 Task: For heading Calibri with Bold.  font size for heading24,  'Change the font style of data to'Bell MT.  and font size to 16,  Change the alignment of both headline & data to Align middle & Align Center.  In the sheet  Data Analysis Template Workbook Sheet
Action: Mouse moved to (31, 134)
Screenshot: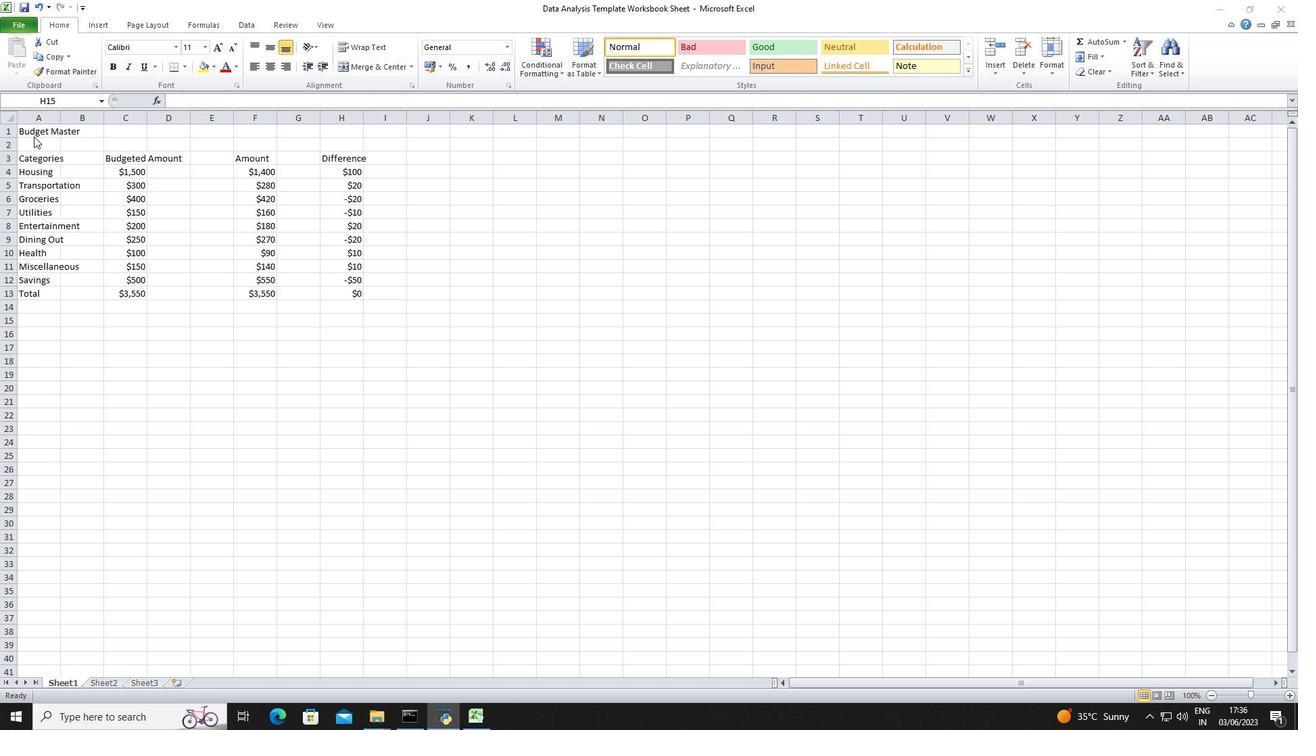 
Action: Mouse pressed left at (31, 134)
Screenshot: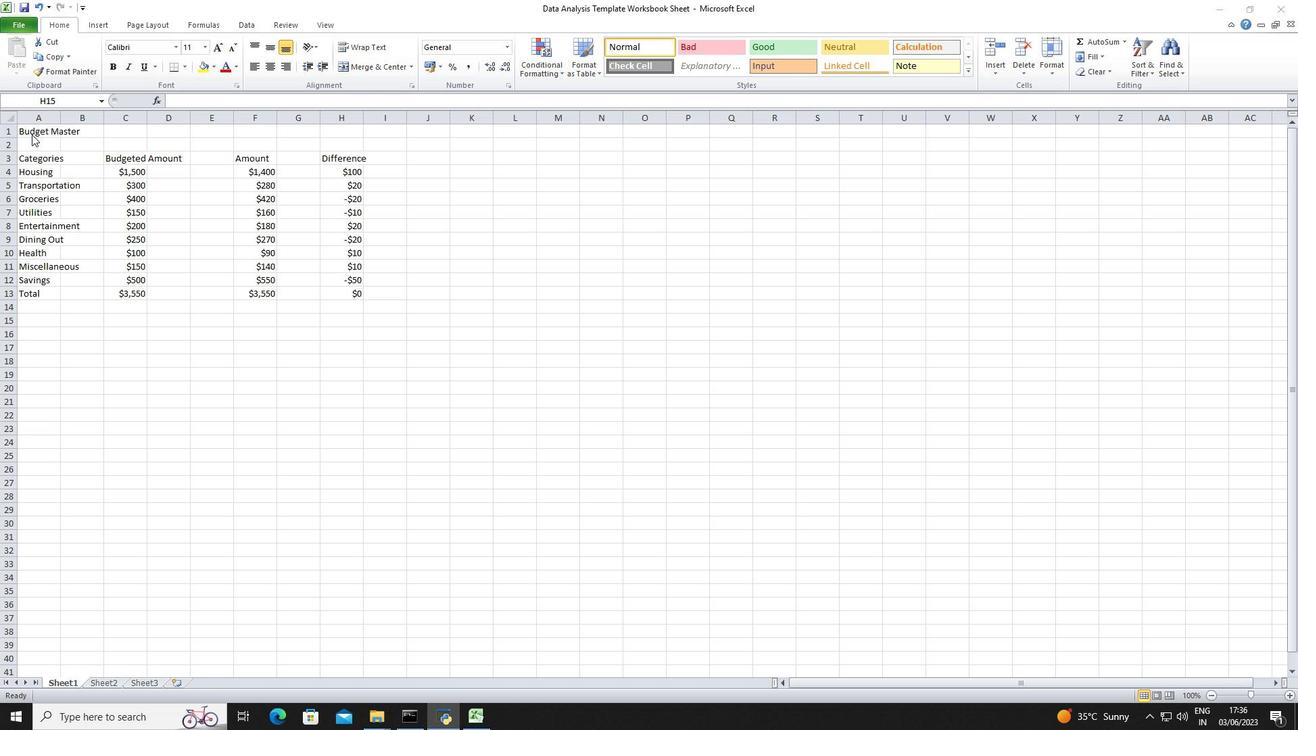 
Action: Mouse moved to (44, 135)
Screenshot: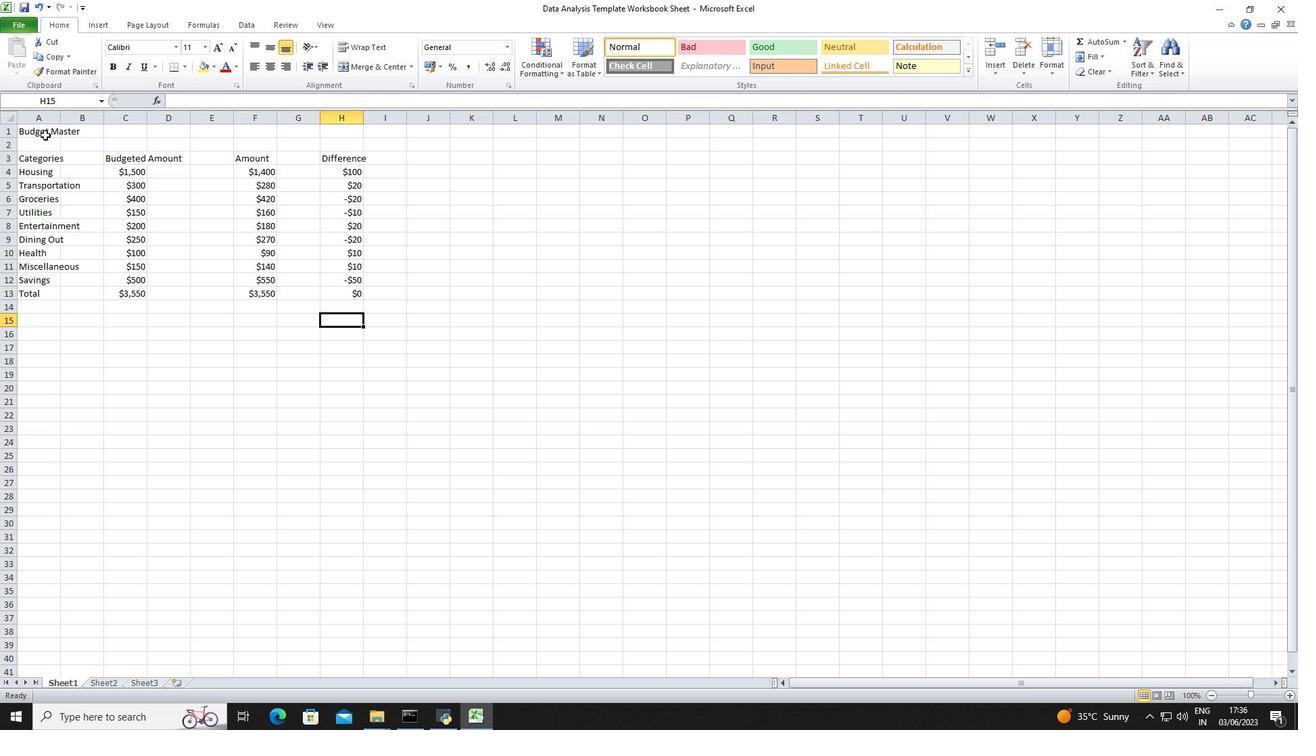
Action: Mouse pressed left at (44, 135)
Screenshot: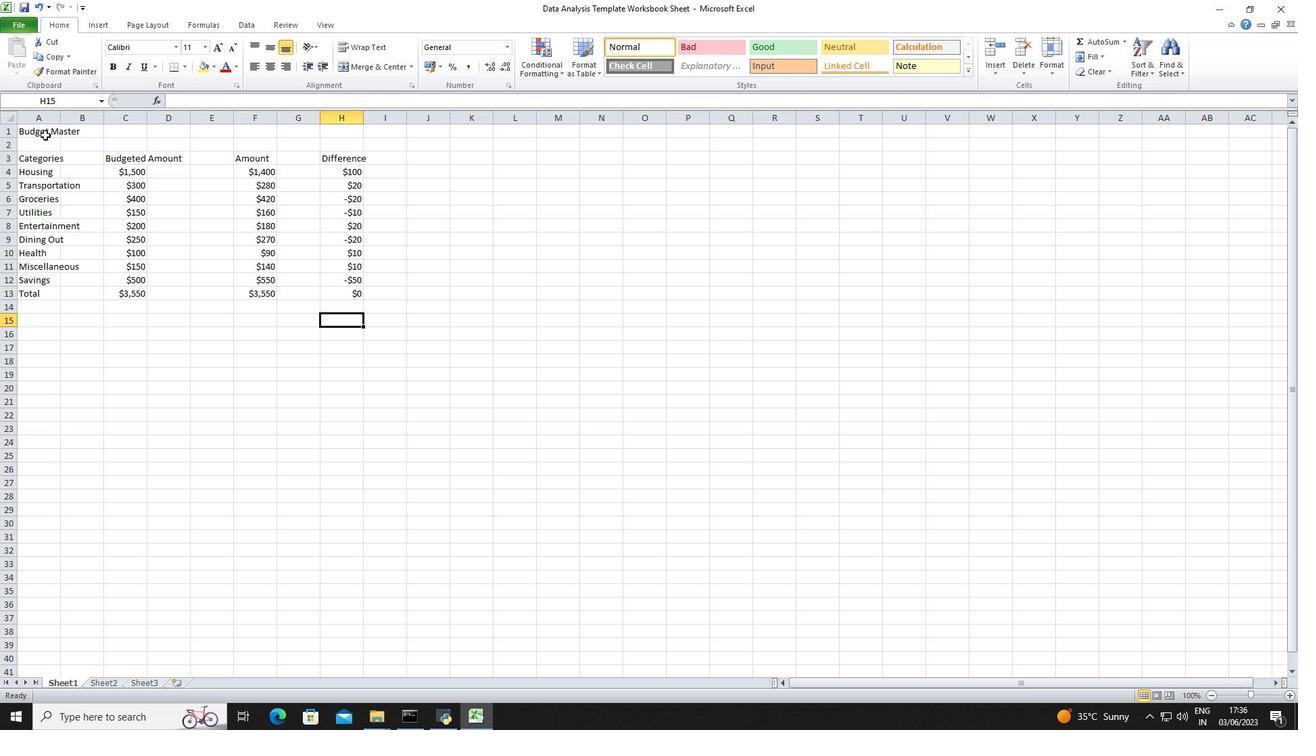 
Action: Mouse moved to (140, 48)
Screenshot: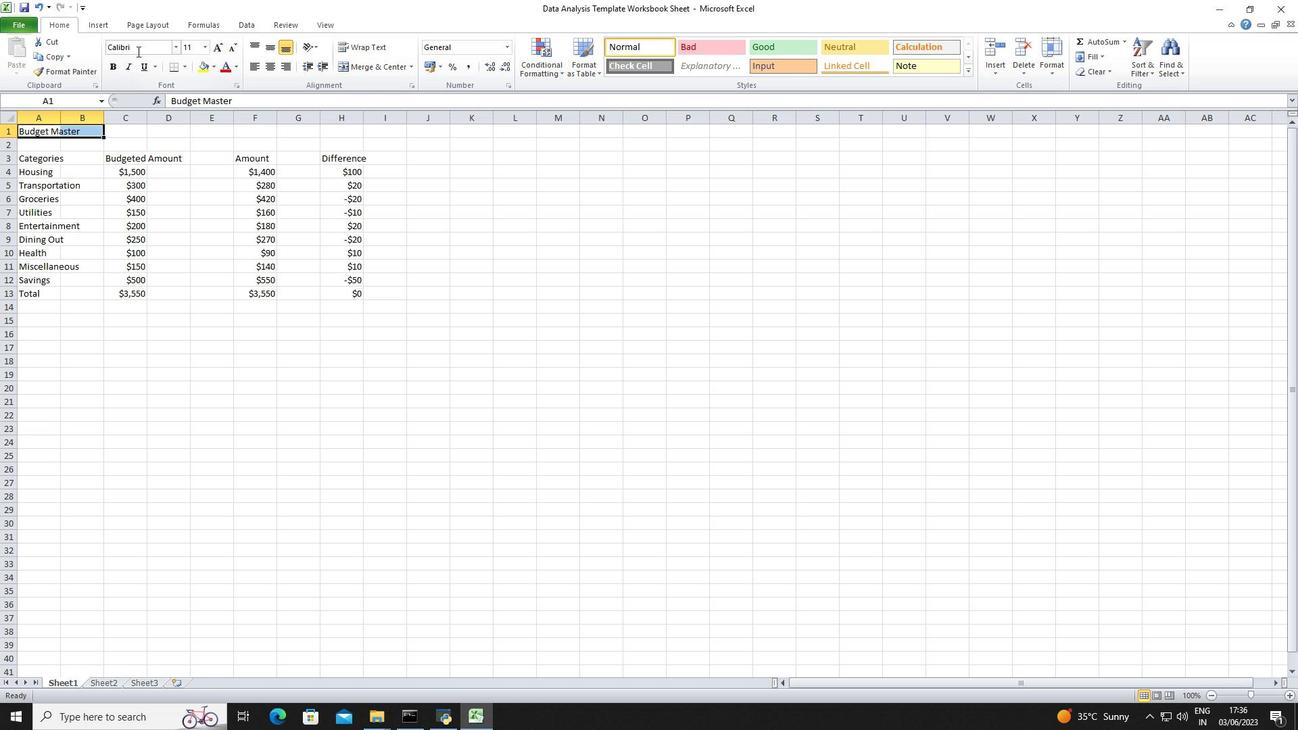 
Action: Mouse pressed left at (140, 48)
Screenshot: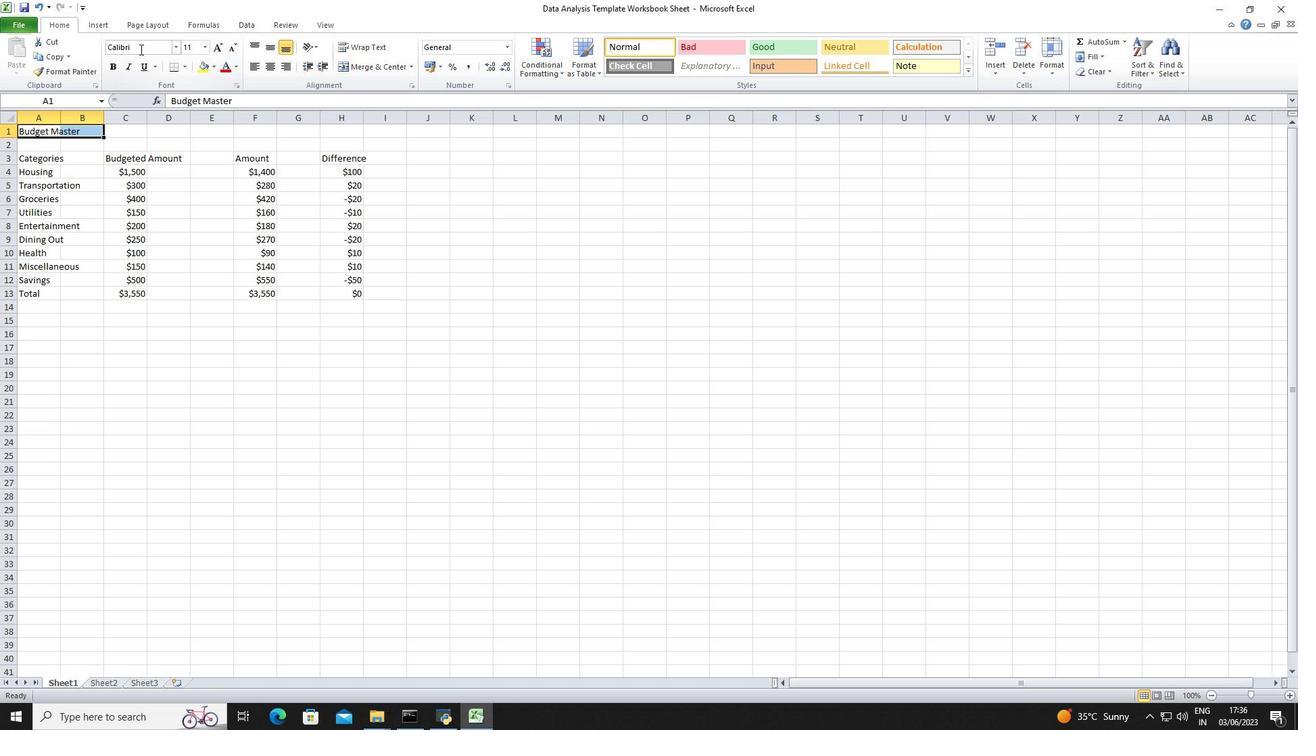 
Action: Key pressed <Key.enter>
Screenshot: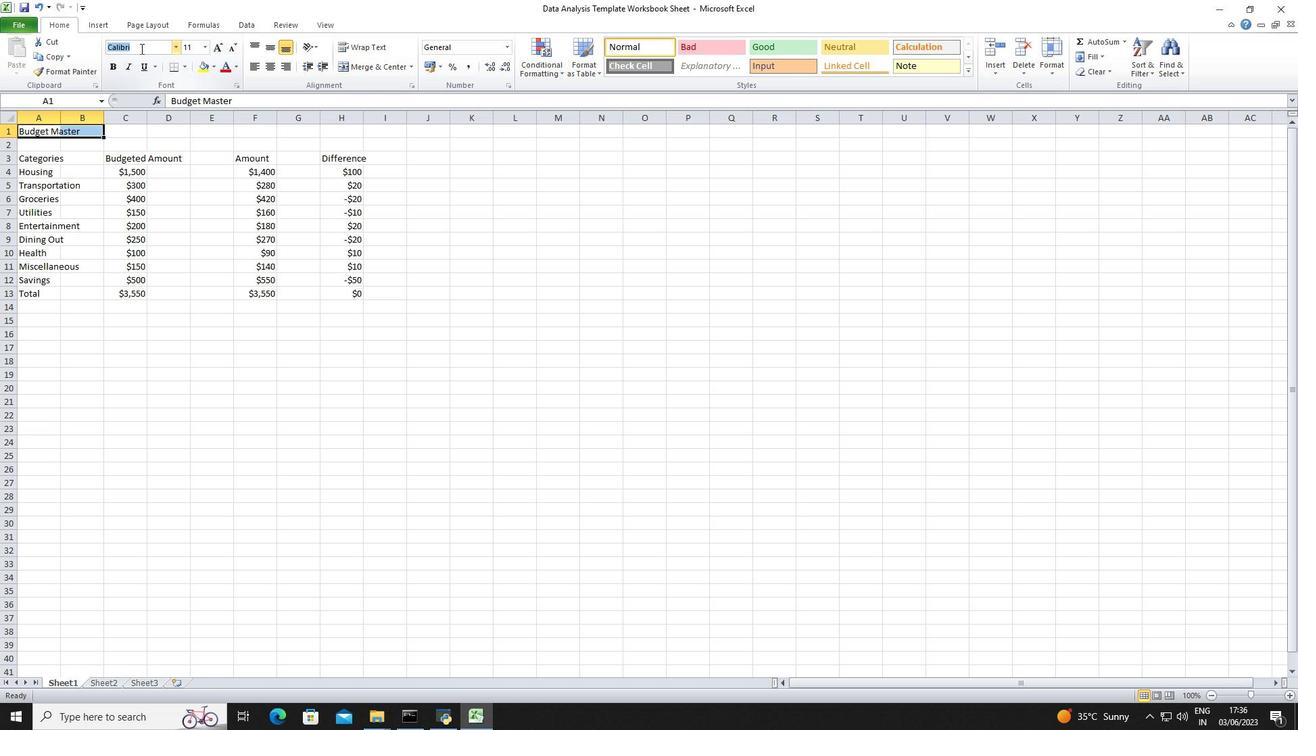 
Action: Mouse moved to (113, 67)
Screenshot: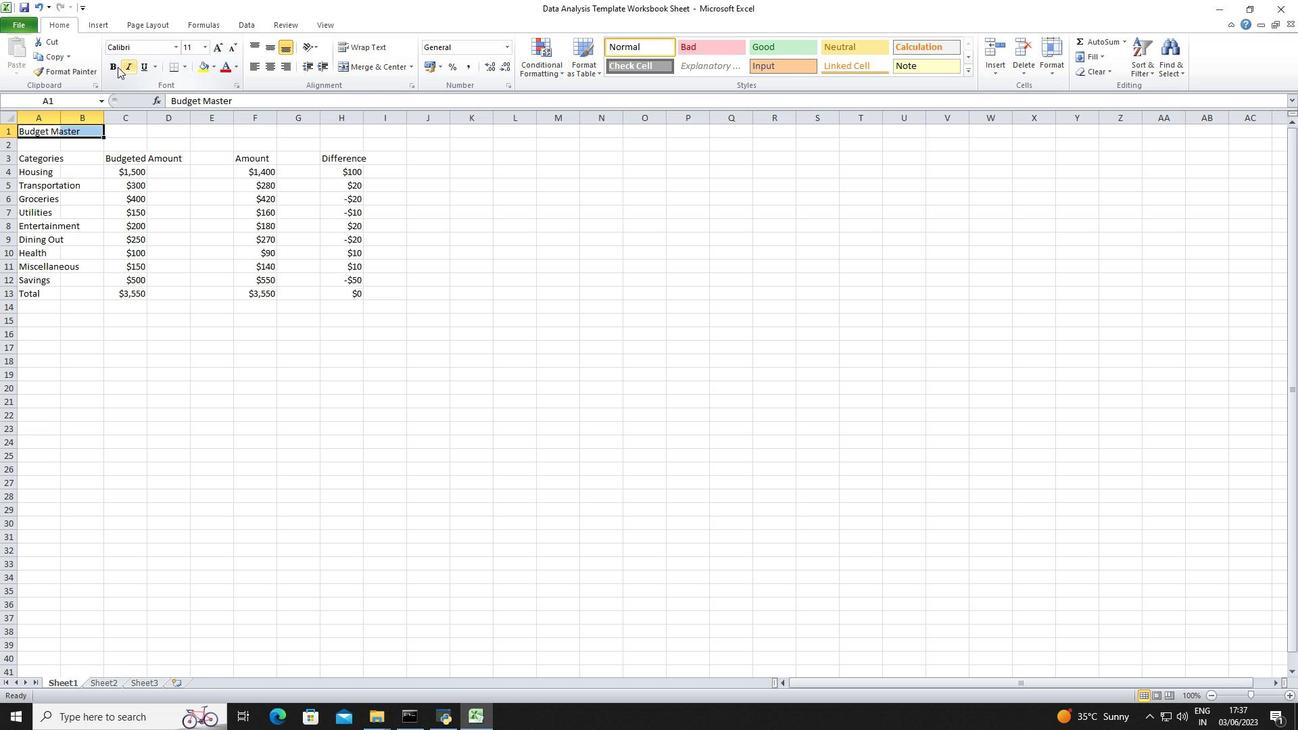 
Action: Mouse pressed left at (113, 67)
Screenshot: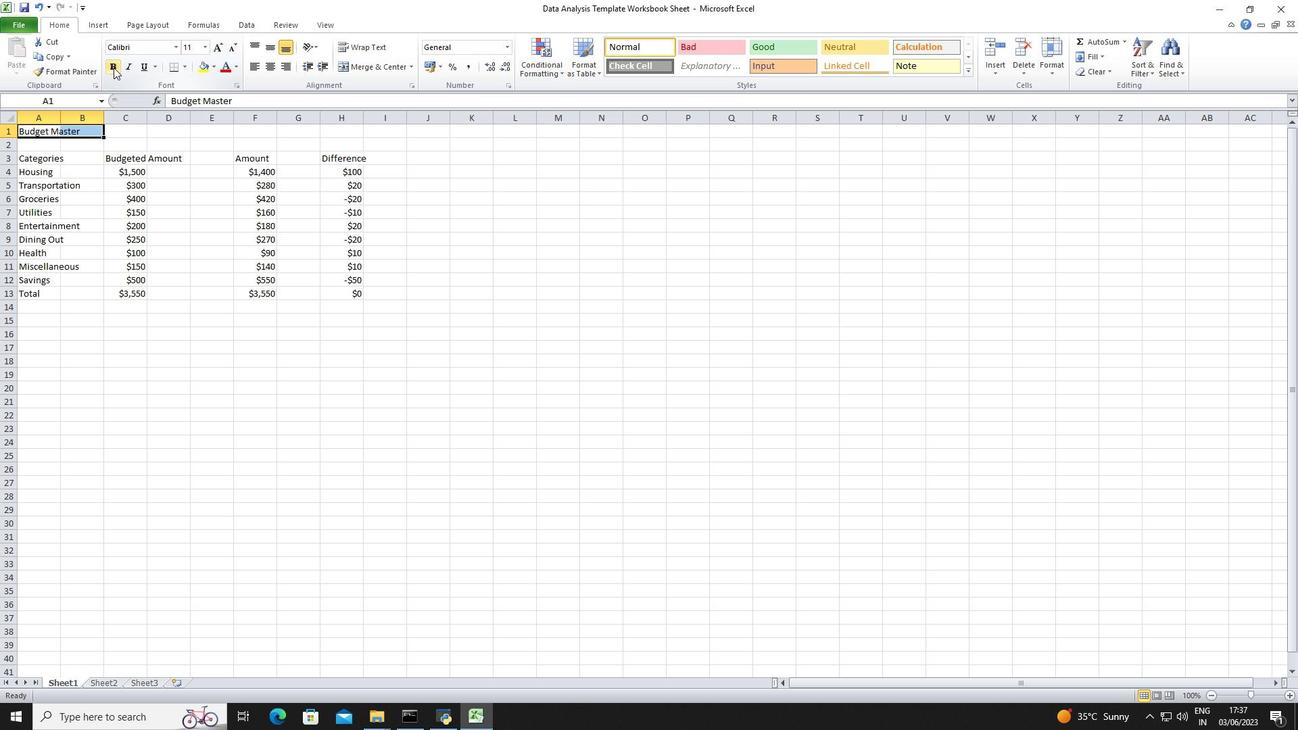 
Action: Mouse moved to (83, 165)
Screenshot: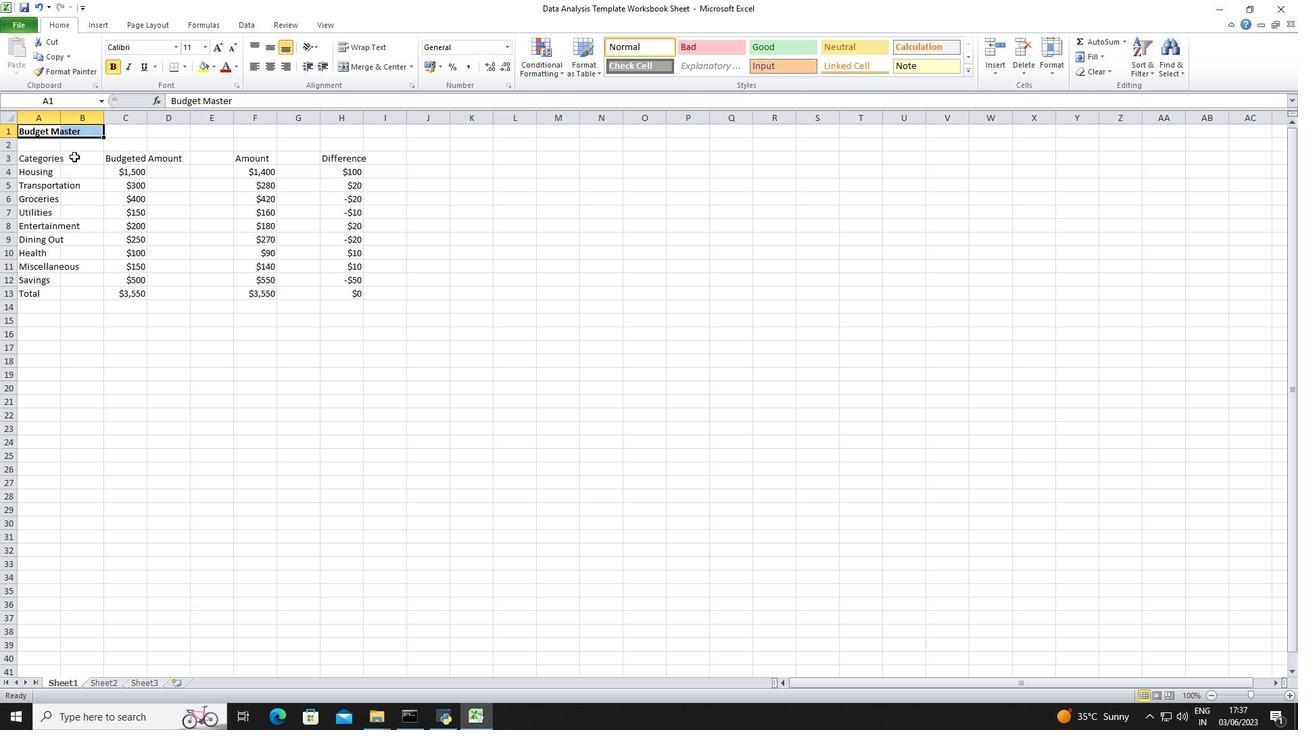 
Action: Mouse pressed left at (72, 159)
Screenshot: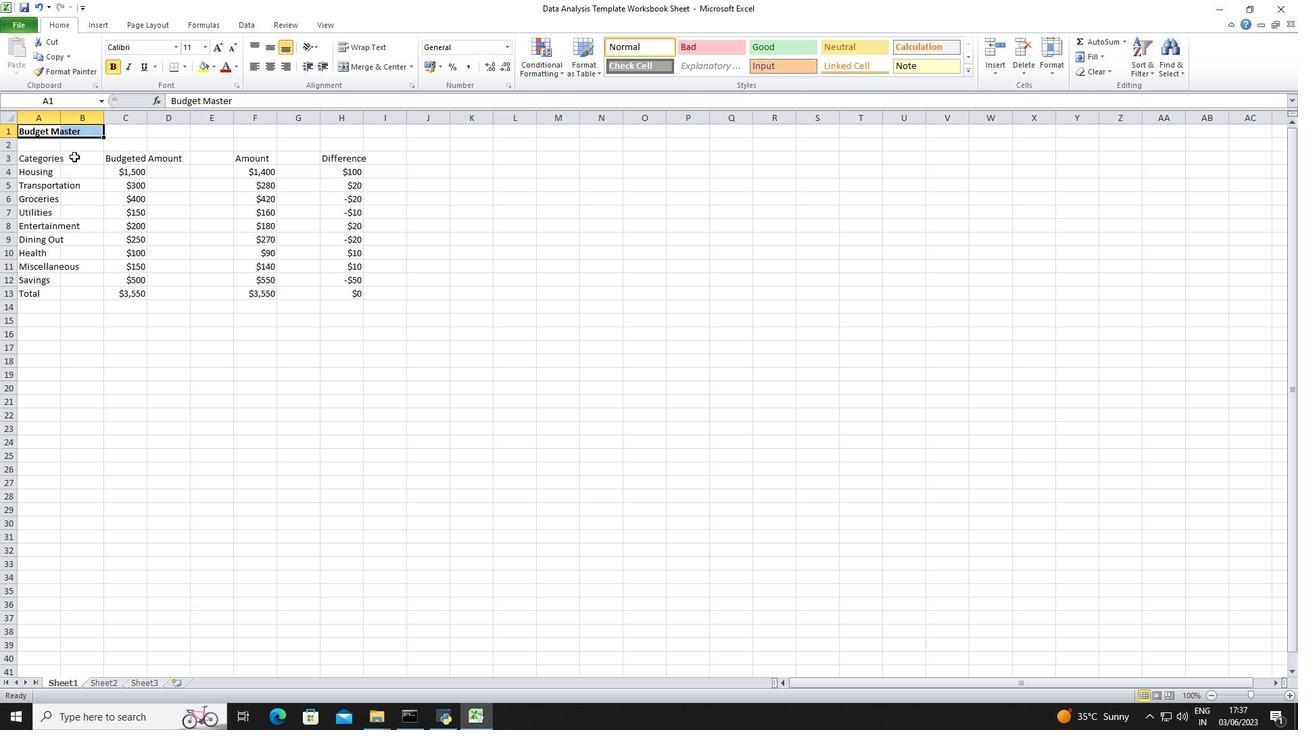 
Action: Mouse moved to (38, 161)
Screenshot: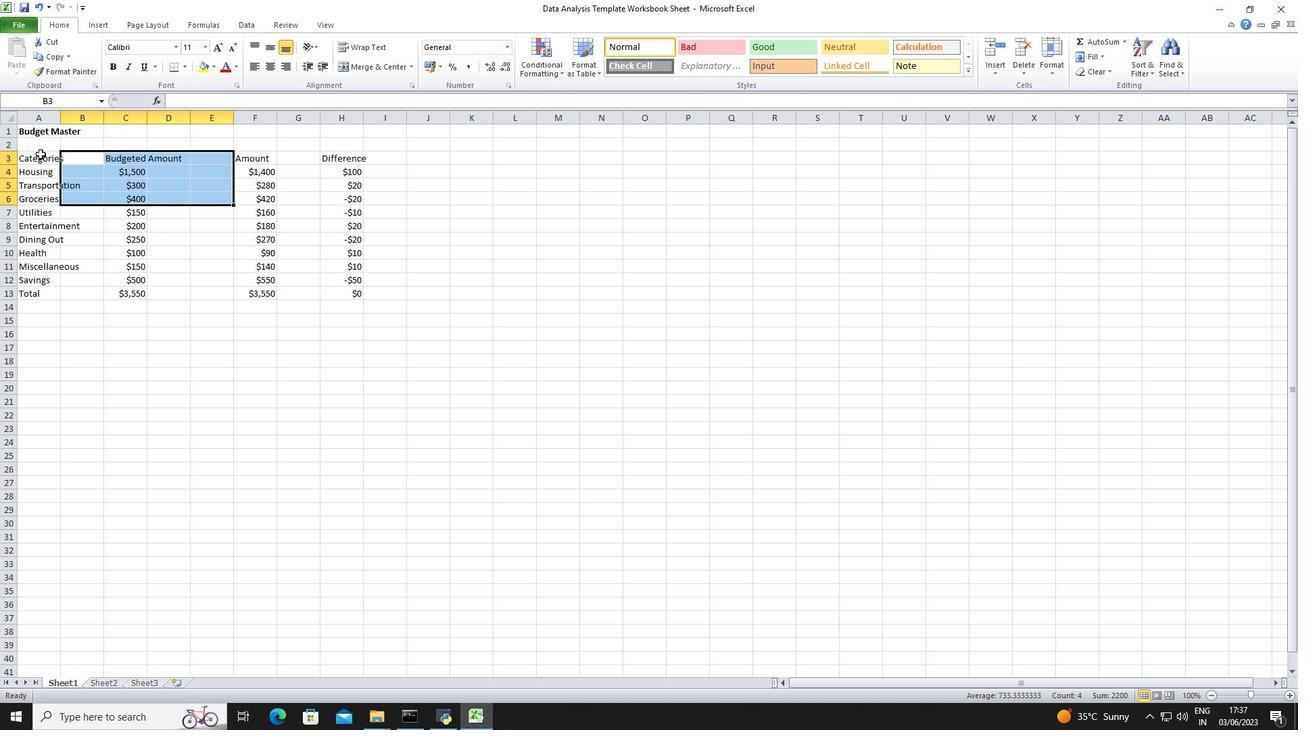 
Action: Mouse pressed left at (38, 161)
Screenshot: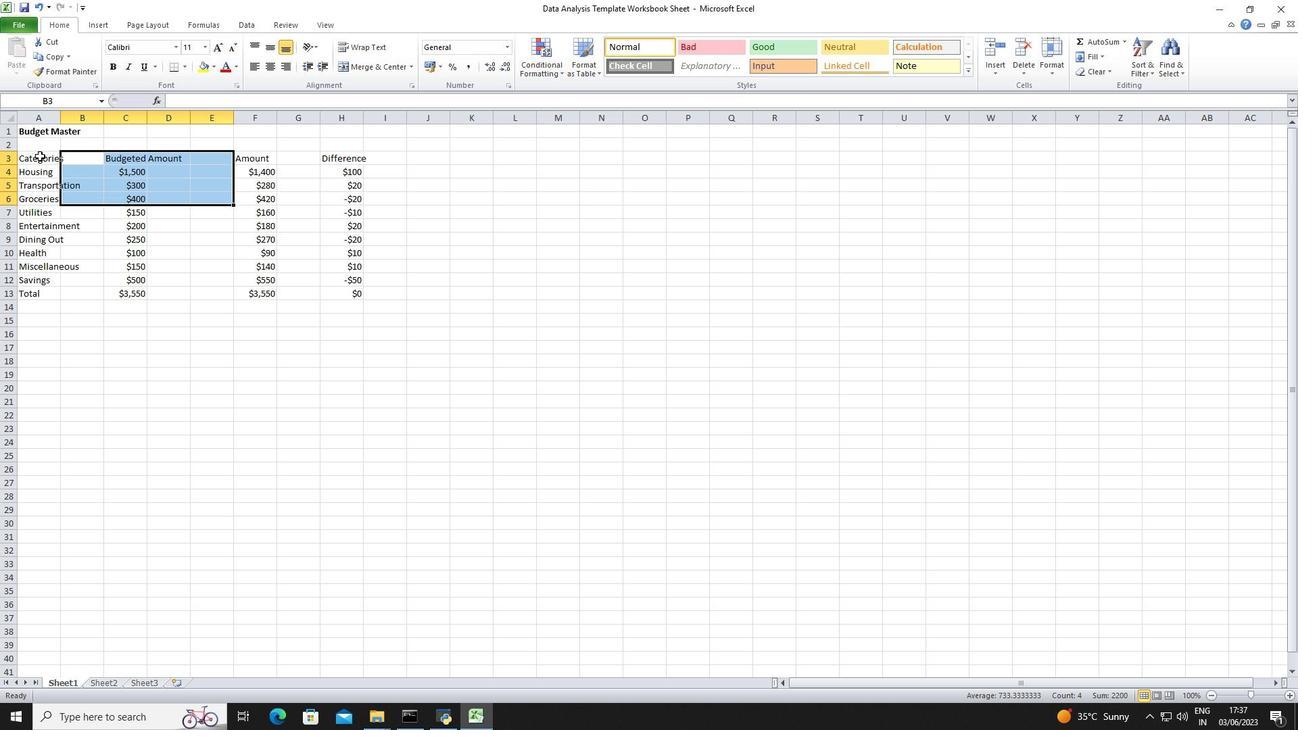 
Action: Mouse moved to (141, 45)
Screenshot: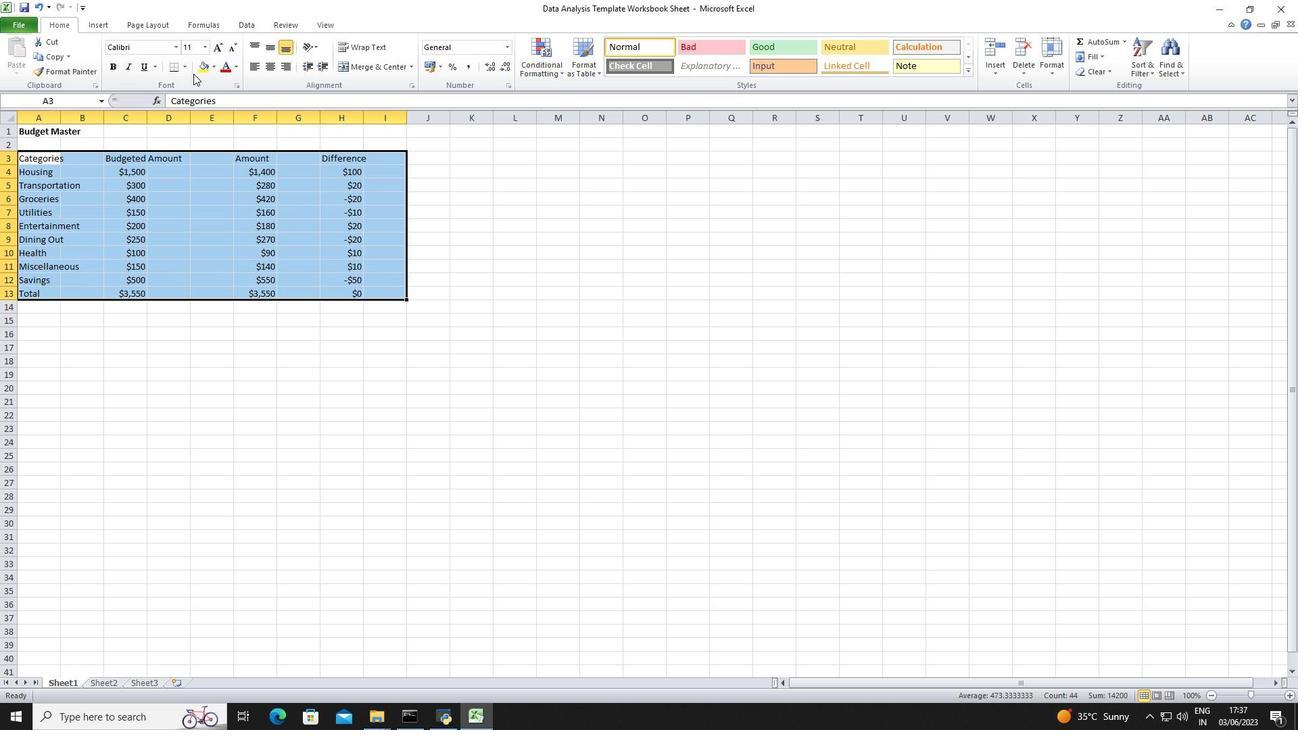 
Action: Mouse pressed left at (141, 45)
Screenshot: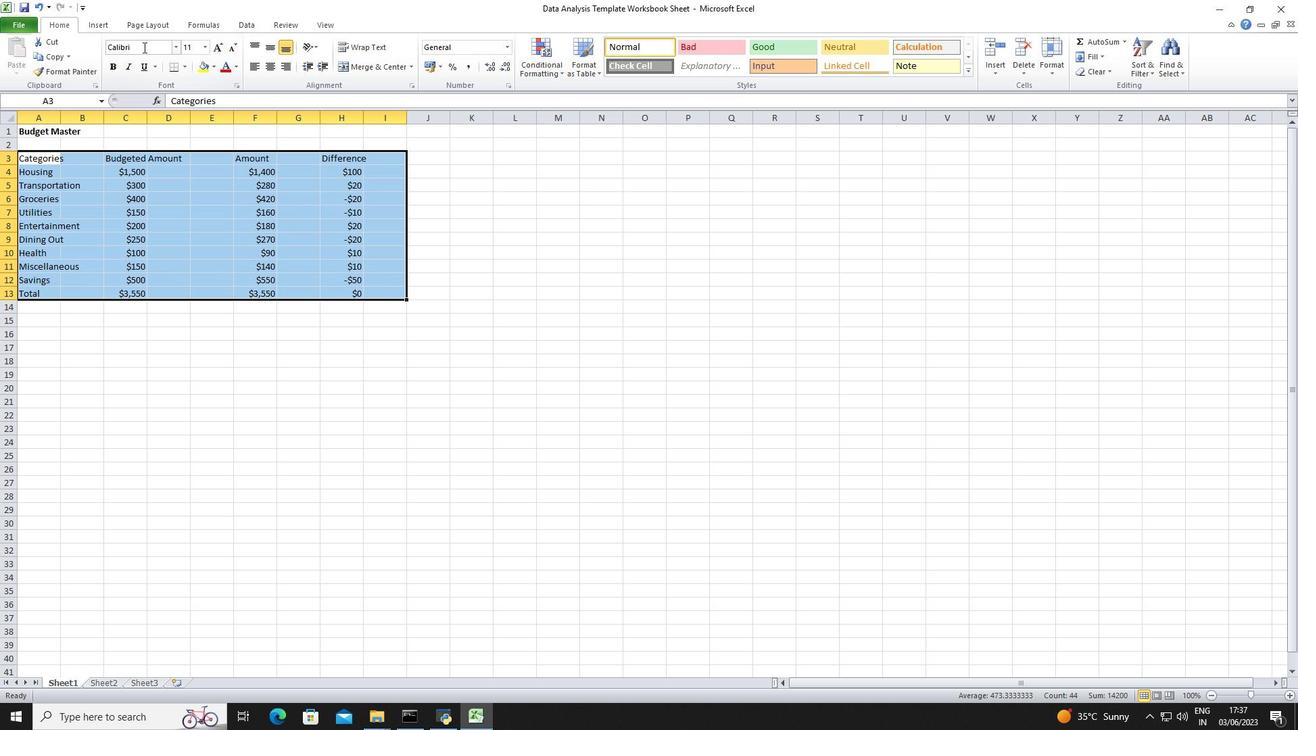 
Action: Key pressed <Key.shift>Bell<Key.space><Key.shift>MT<Key.enter>
Screenshot: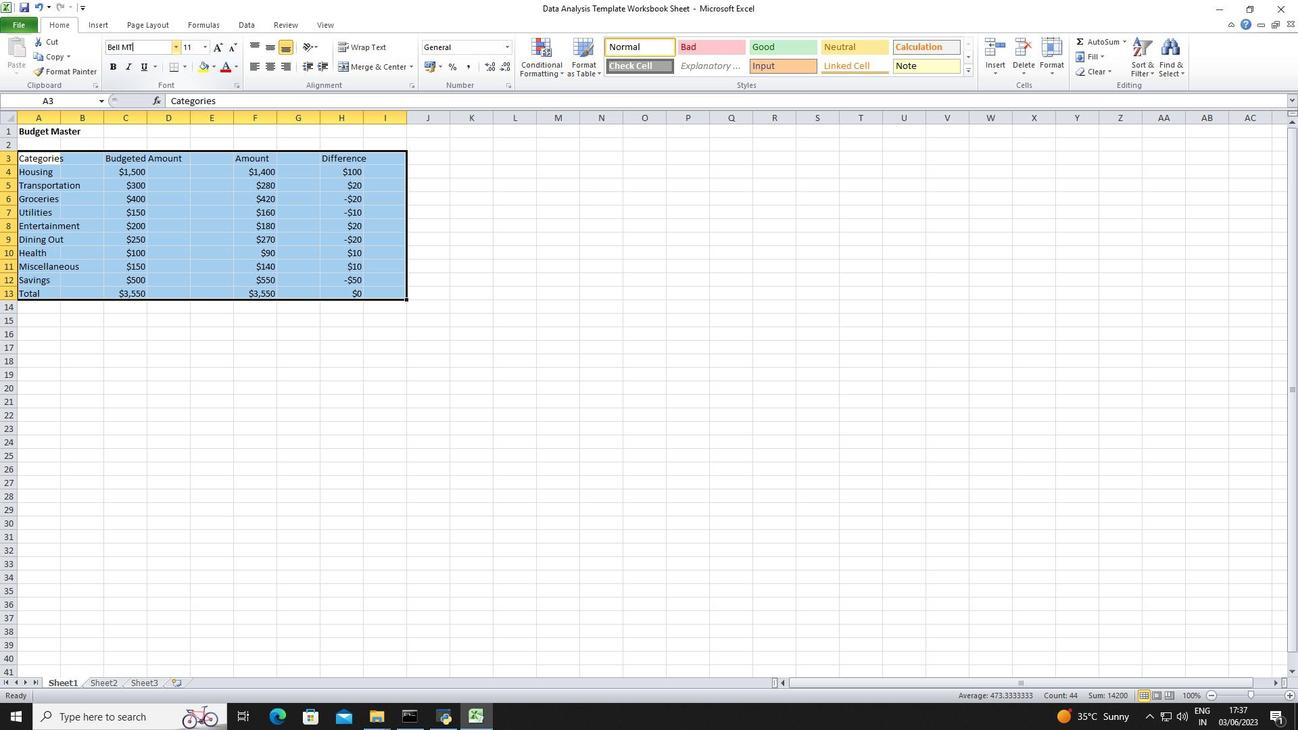 
Action: Mouse moved to (202, 48)
Screenshot: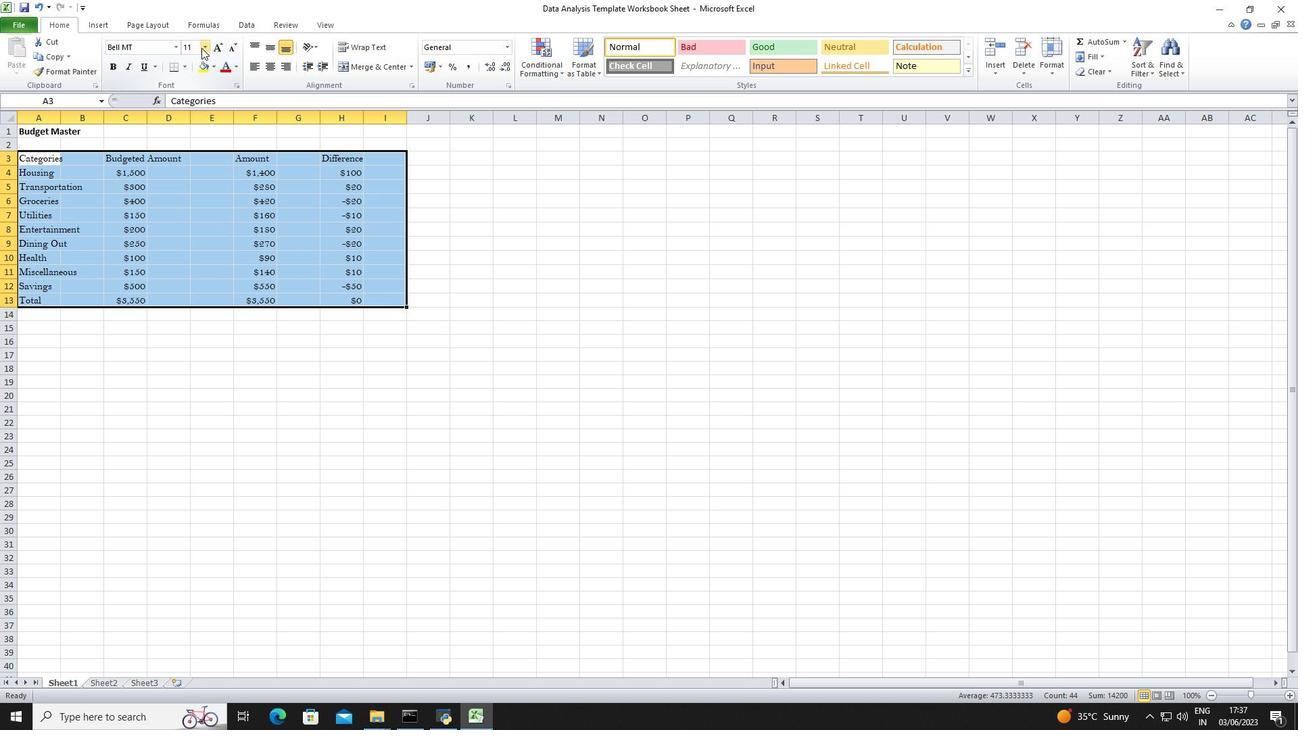 
Action: Mouse pressed left at (202, 48)
Screenshot: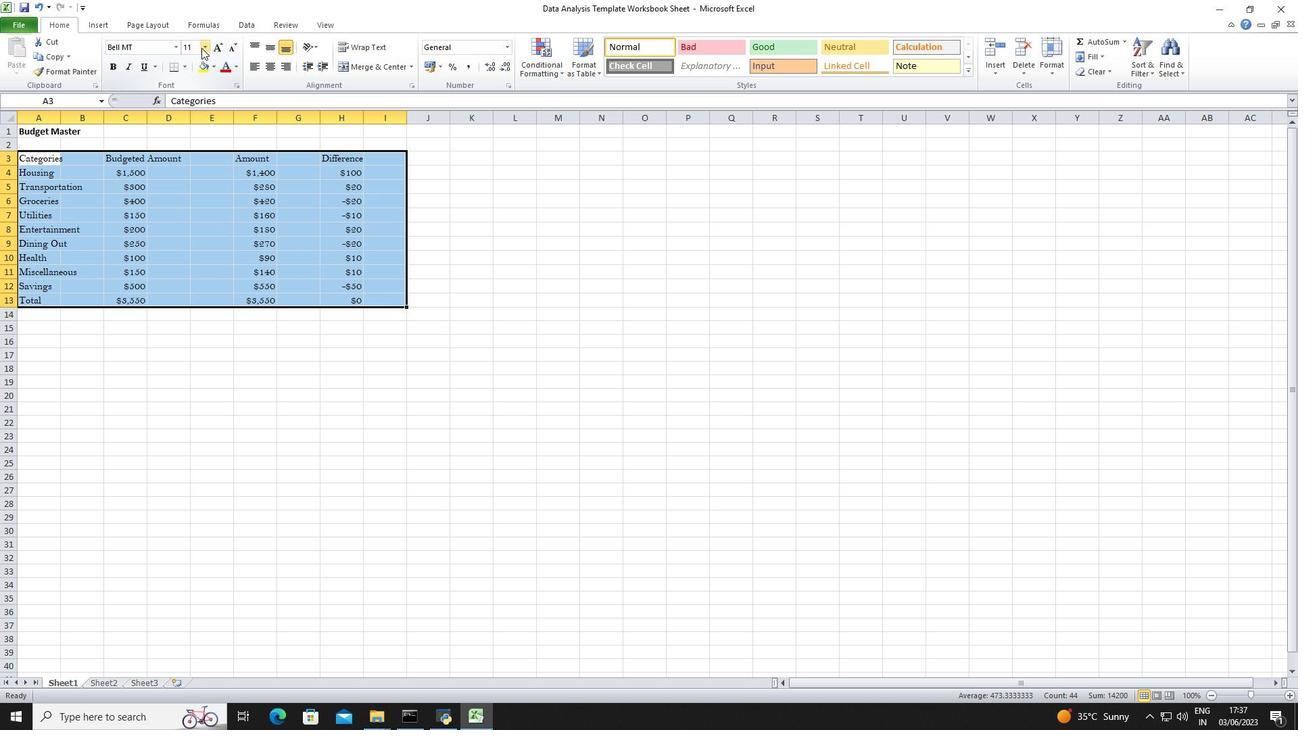 
Action: Mouse moved to (193, 127)
Screenshot: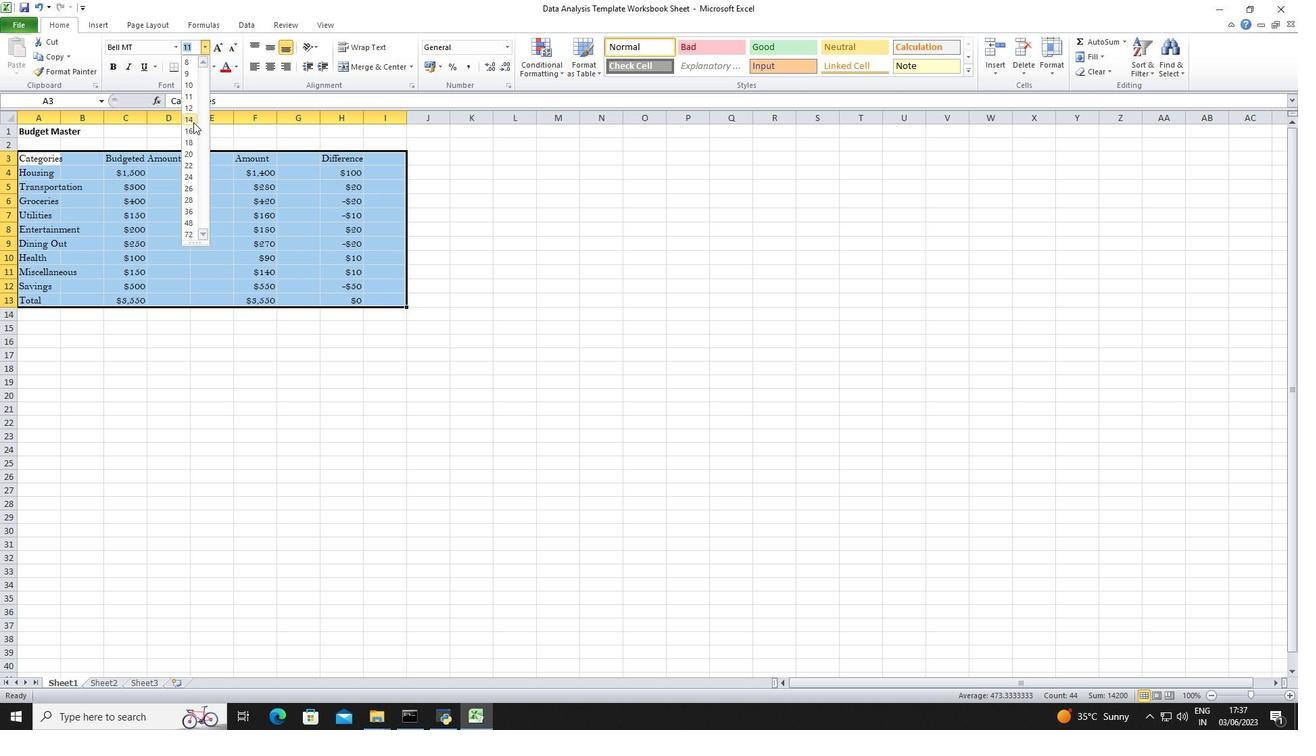
Action: Mouse pressed left at (193, 127)
Screenshot: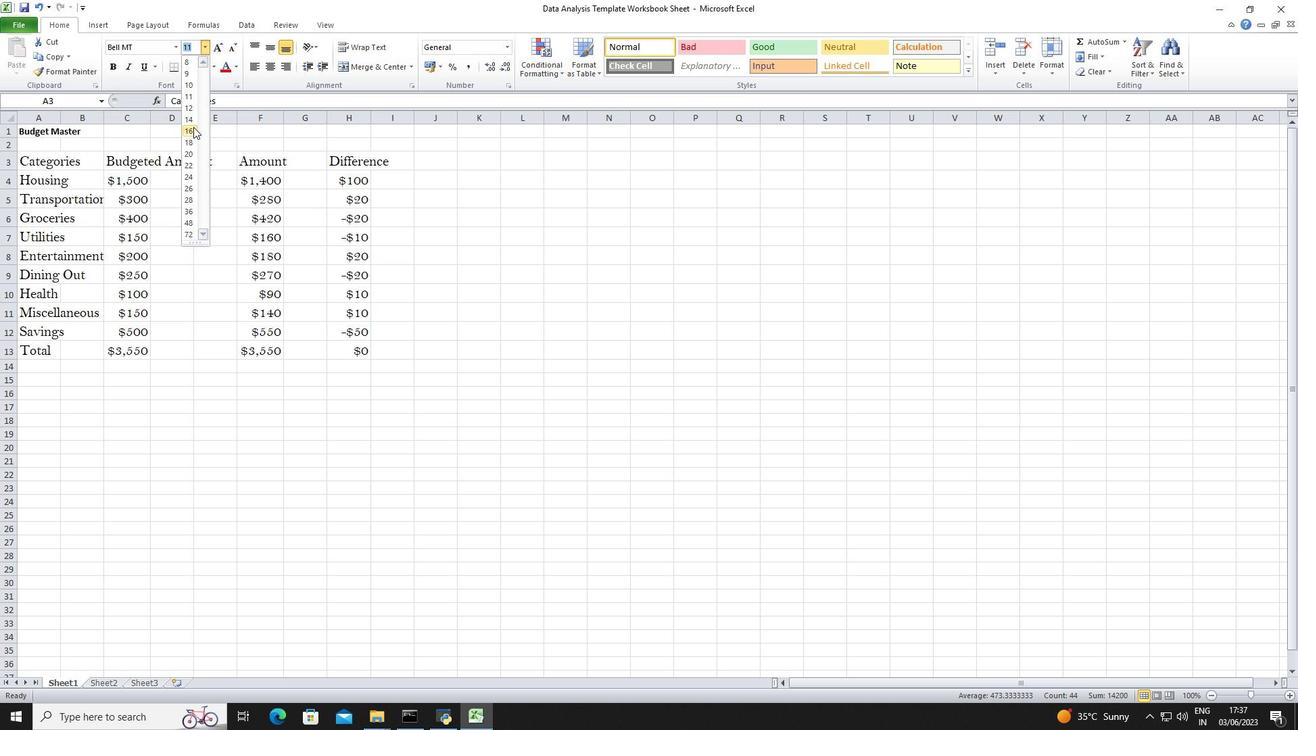
Action: Mouse moved to (254, 66)
Screenshot: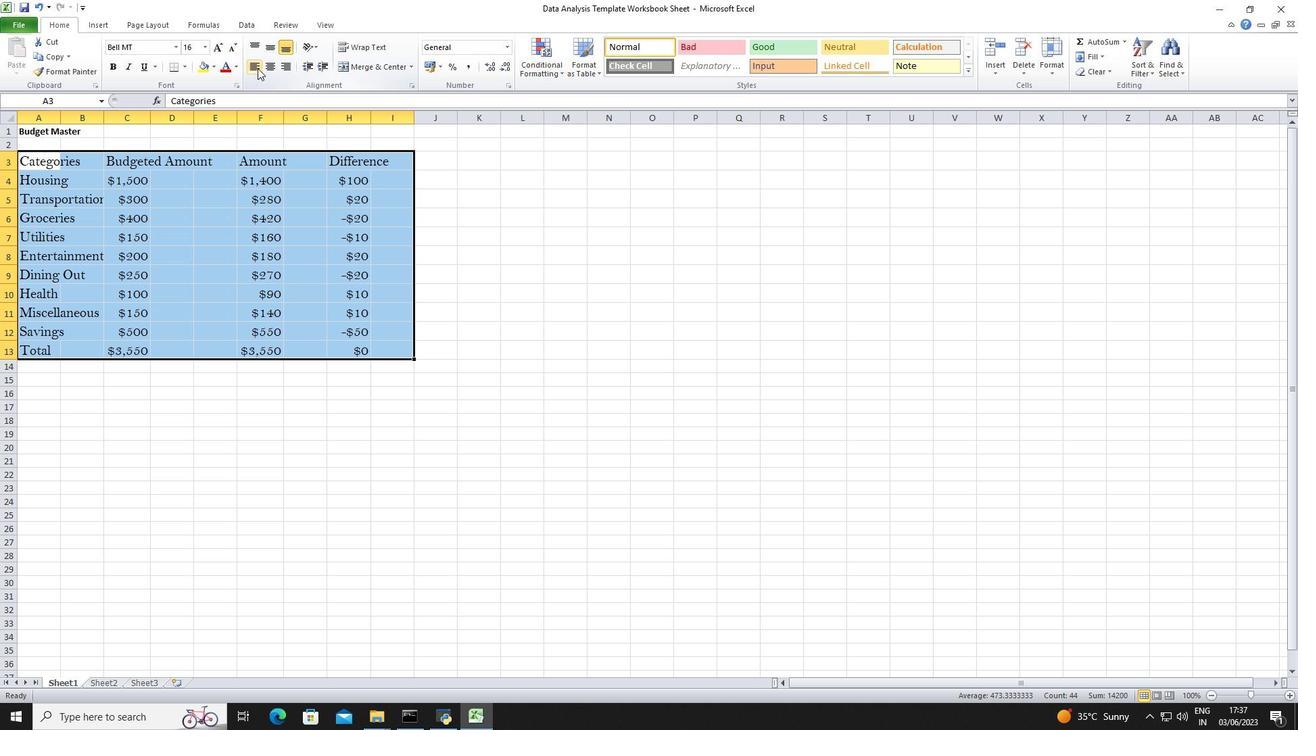 
Action: Mouse pressed left at (254, 66)
Screenshot: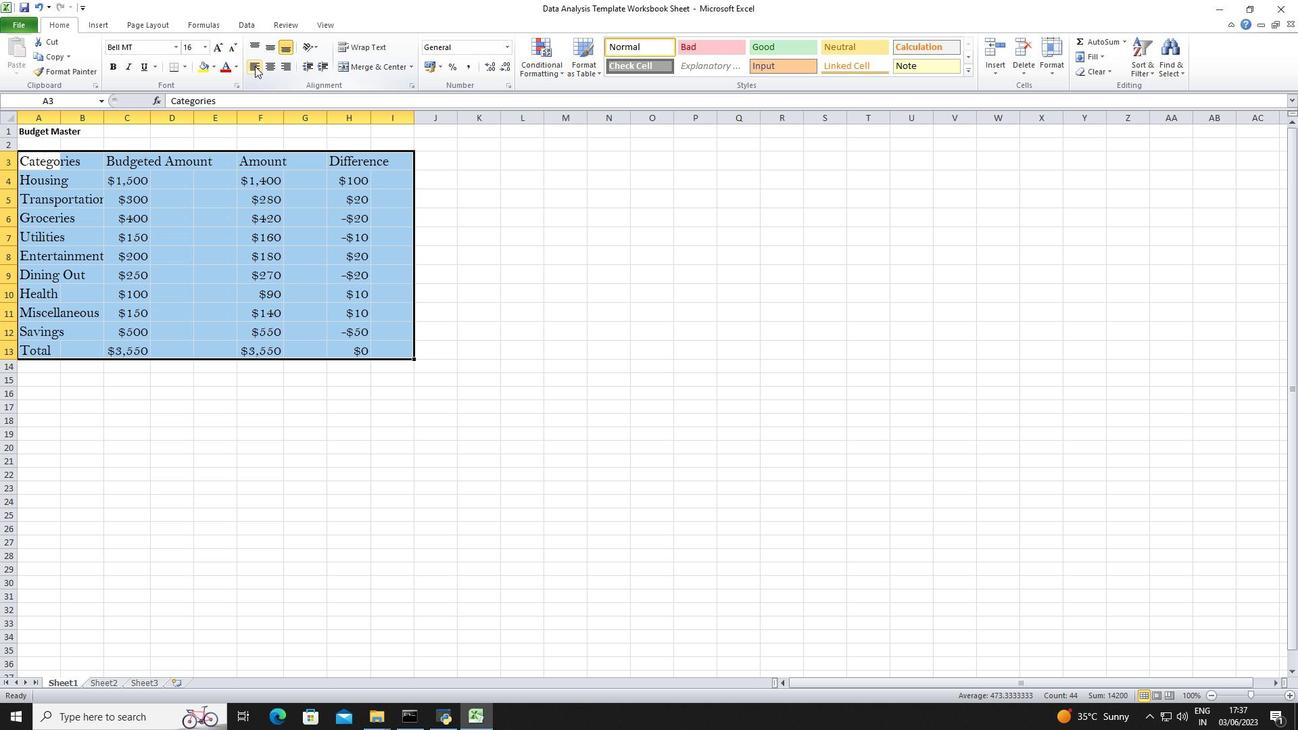
Action: Mouse moved to (31, 133)
Screenshot: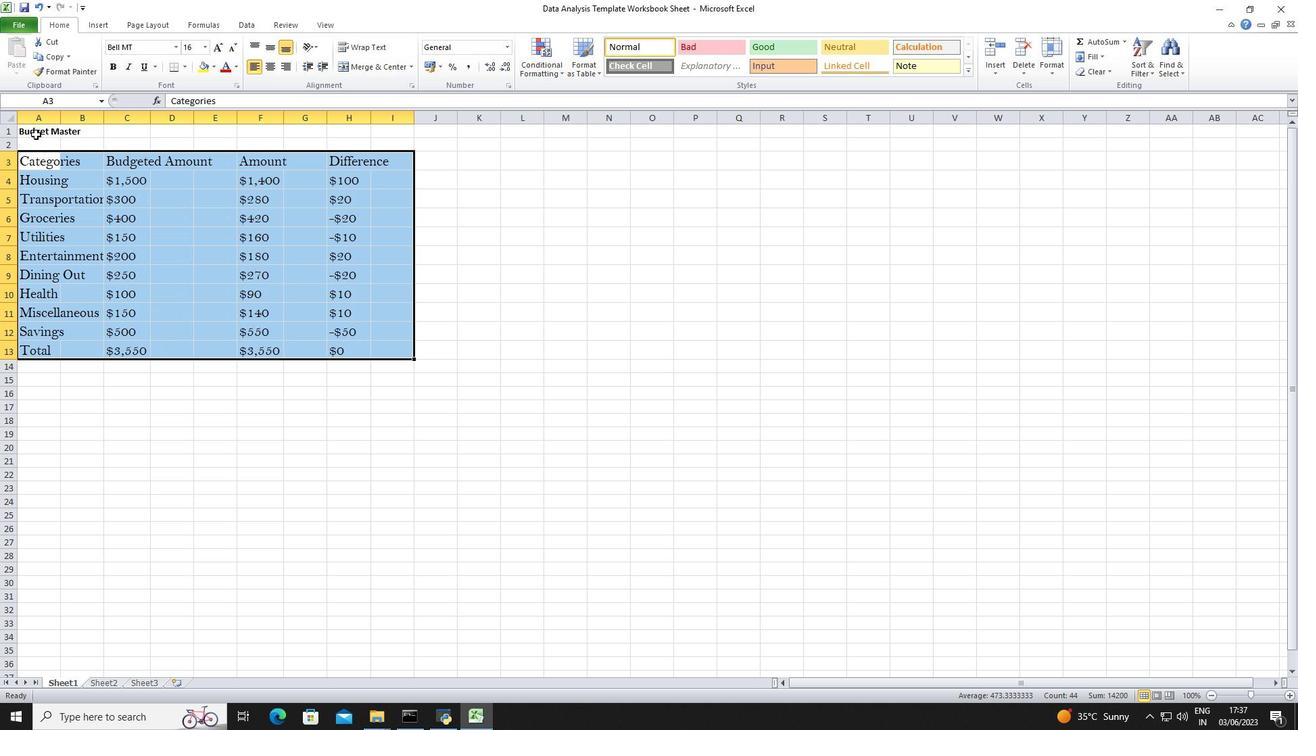 
Action: Mouse pressed left at (31, 133)
Screenshot: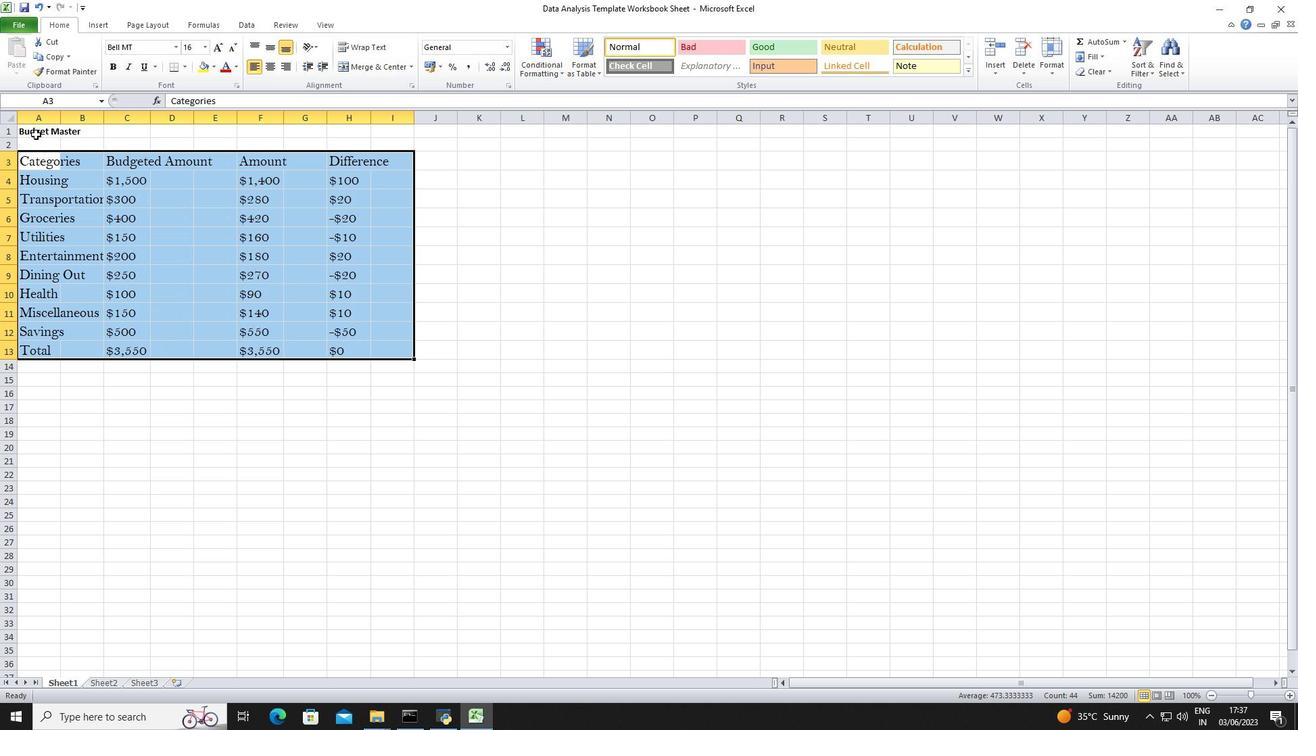 
Action: Mouse moved to (268, 66)
Screenshot: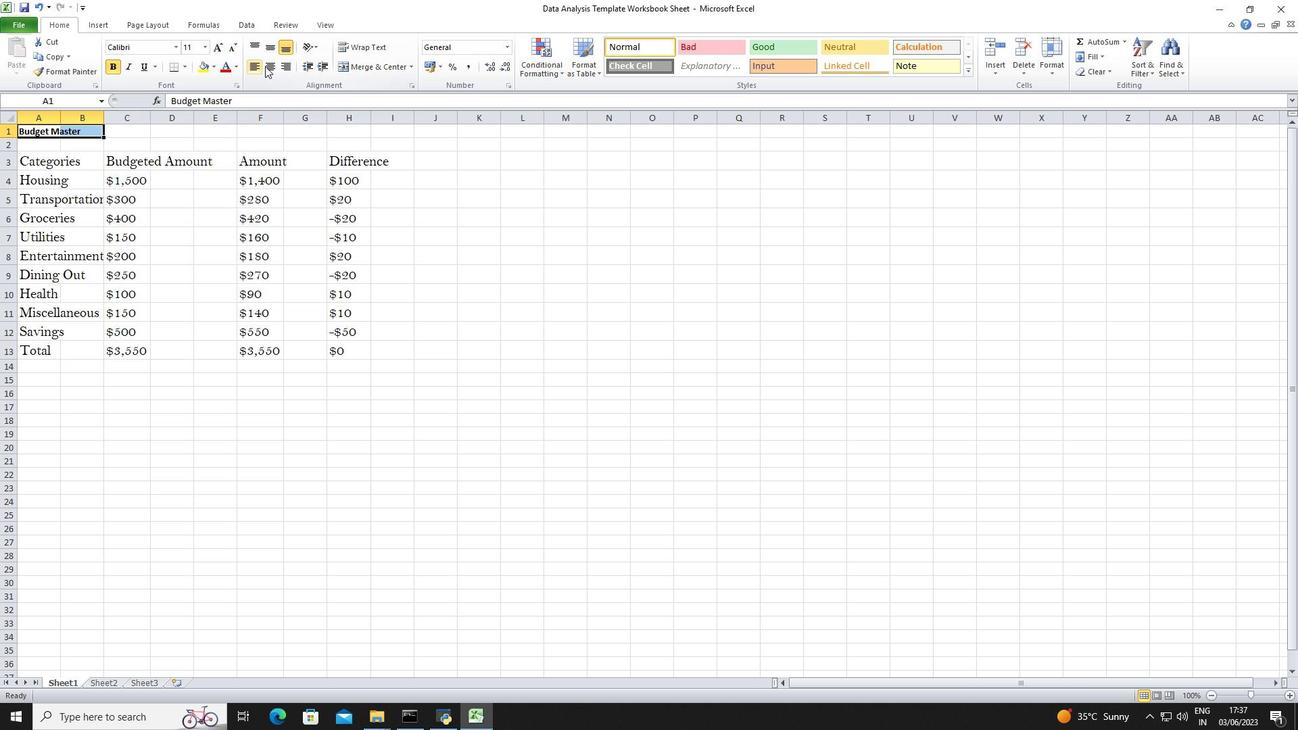 
Action: Mouse pressed left at (268, 66)
Screenshot: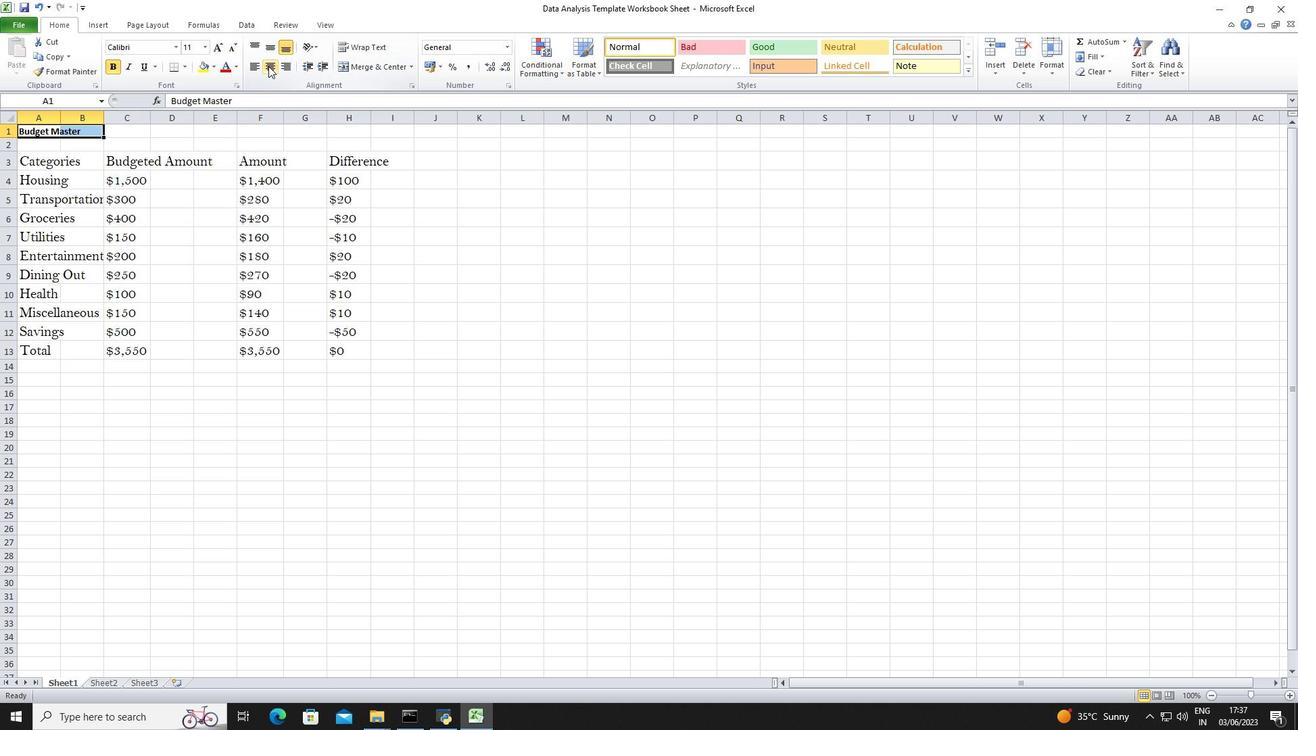 
Action: Mouse moved to (62, 119)
Screenshot: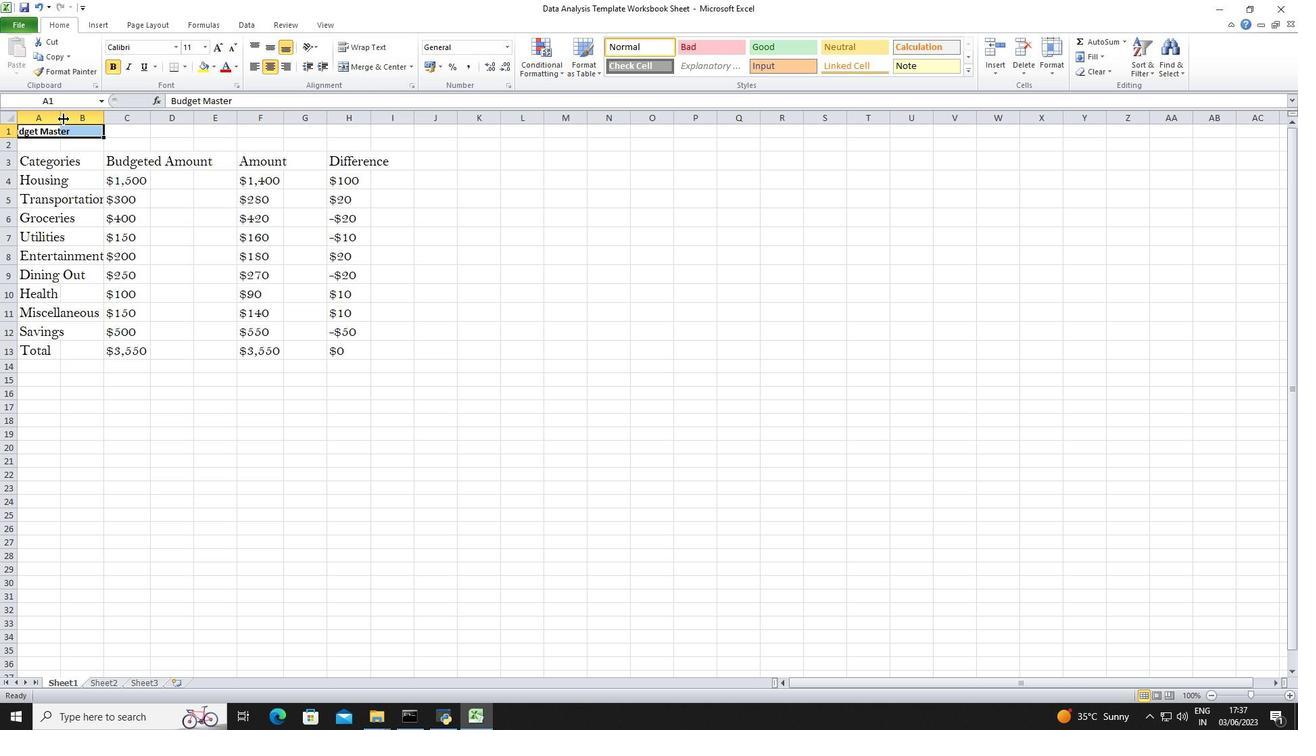 
Action: Mouse pressed left at (62, 119)
Screenshot: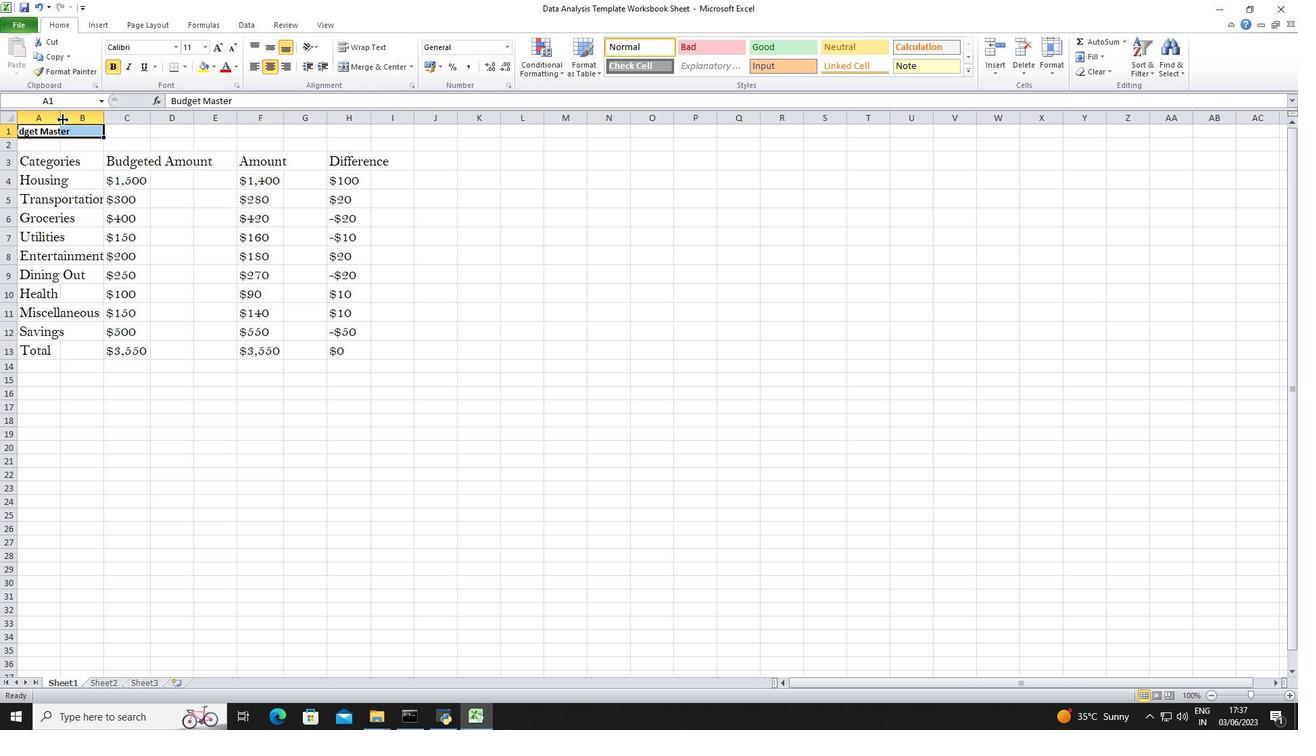 
Action: Mouse moved to (516, 190)
Screenshot: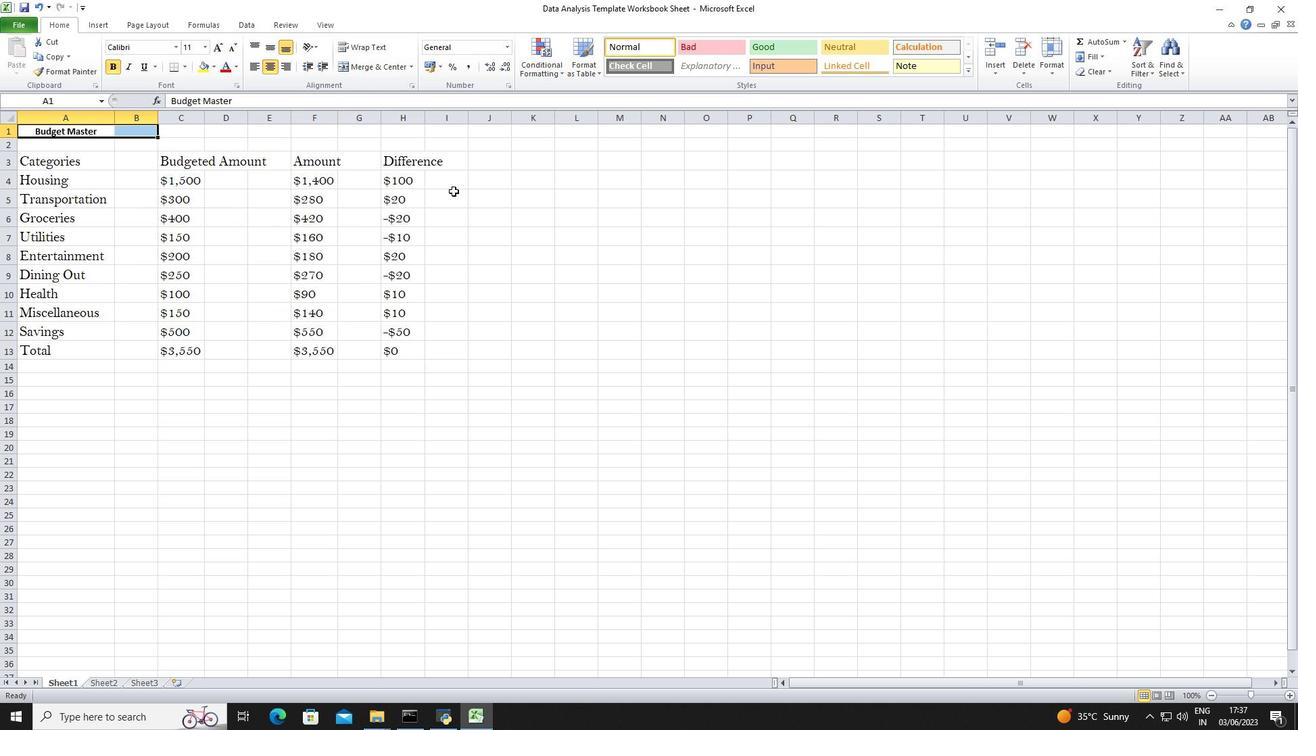 
Action: Mouse pressed left at (516, 190)
Screenshot: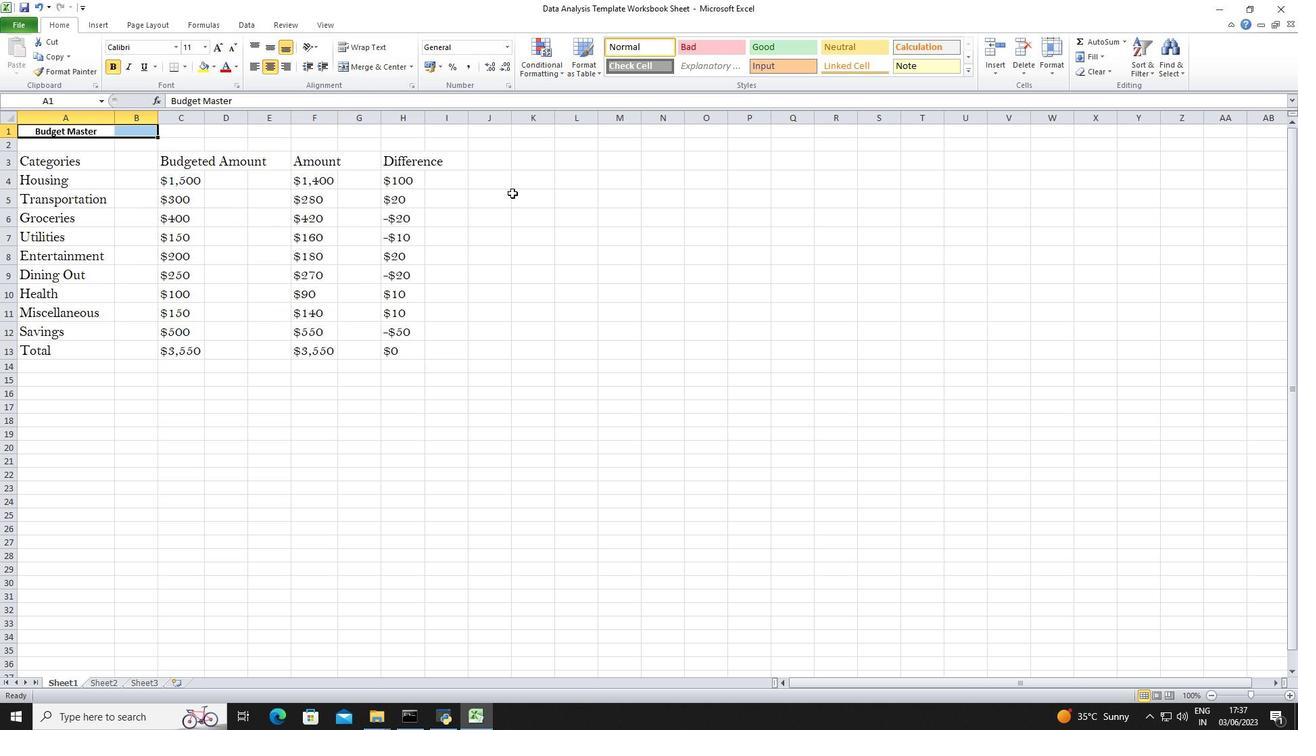 
